 Task: Add the task  Add search functionality to the app to the section Code Collectors in the project TravelForge and add a Due Date to the respective task as 2024/03/02.
Action: Mouse moved to (355, 452)
Screenshot: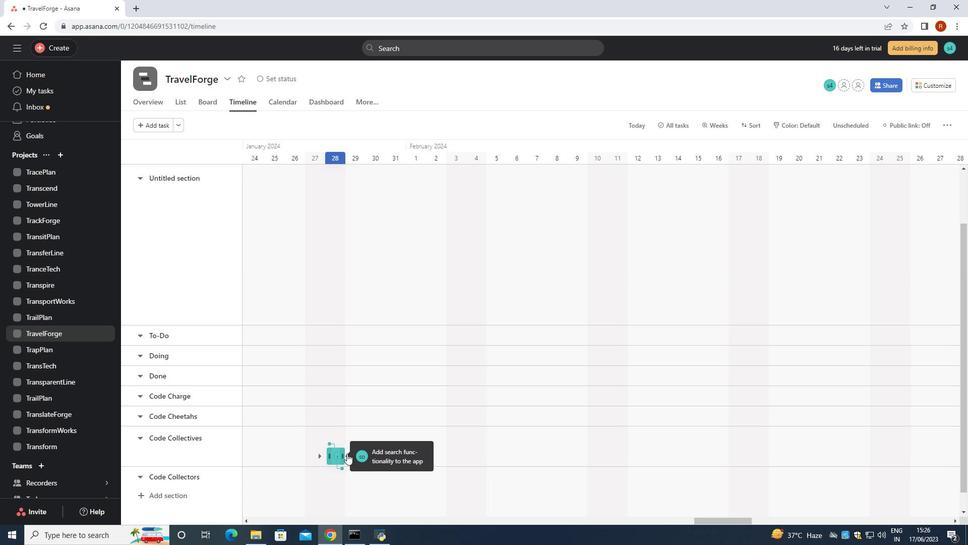 
Action: Mouse pressed left at (355, 452)
Screenshot: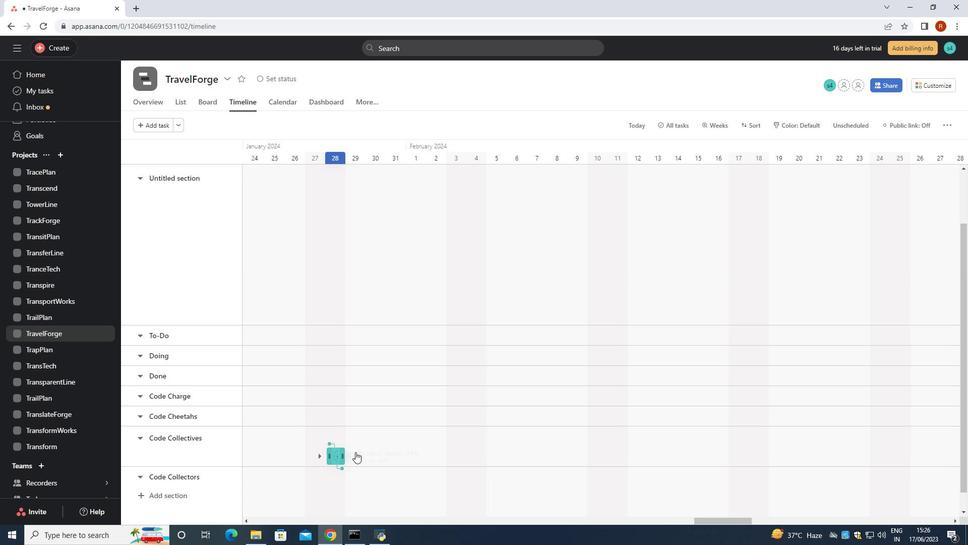 
Action: Mouse moved to (789, 222)
Screenshot: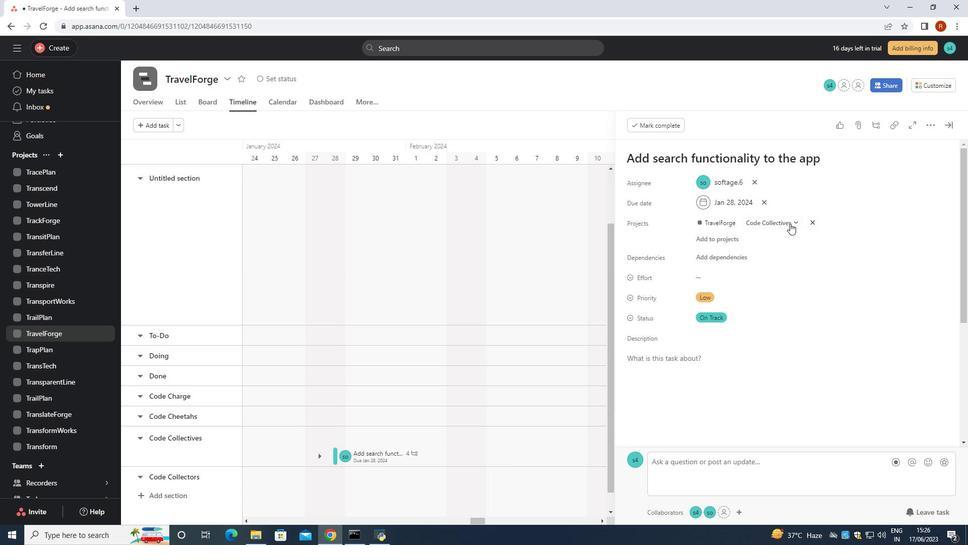 
Action: Mouse pressed left at (789, 222)
Screenshot: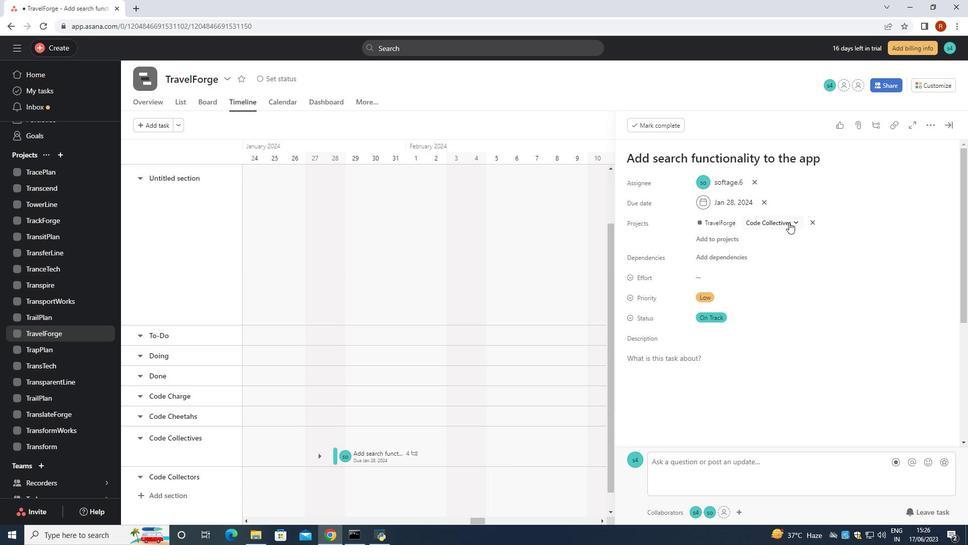 
Action: Mouse moved to (769, 375)
Screenshot: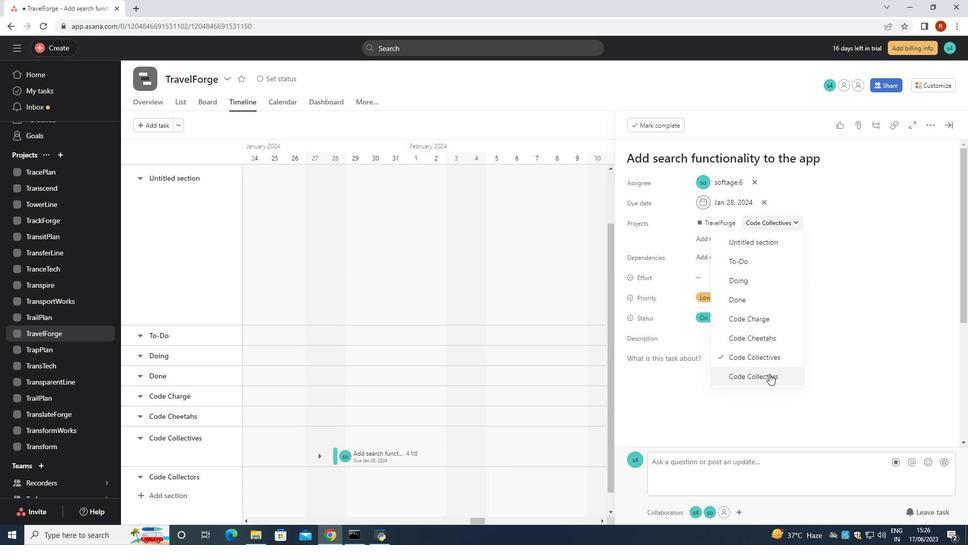 
Action: Mouse pressed left at (769, 375)
Screenshot: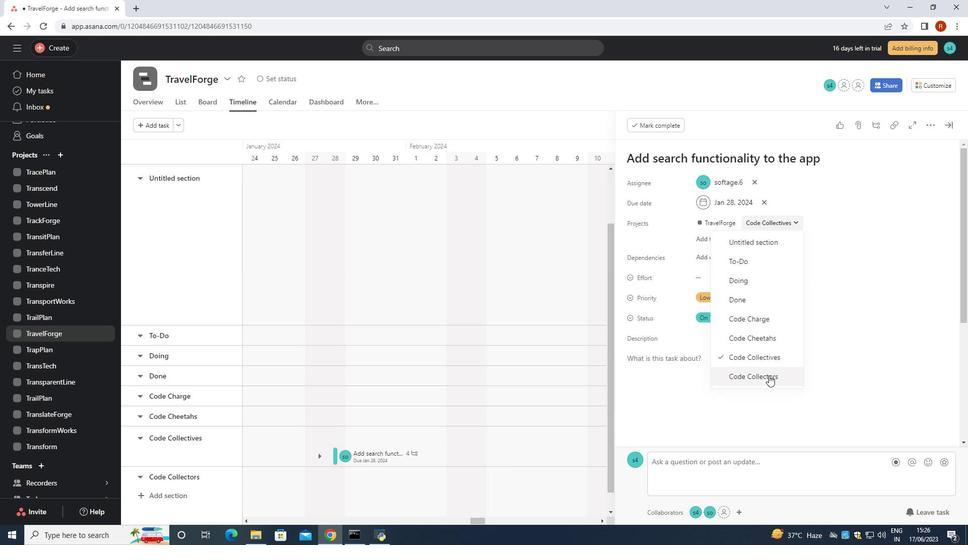 
Action: Mouse moved to (763, 200)
Screenshot: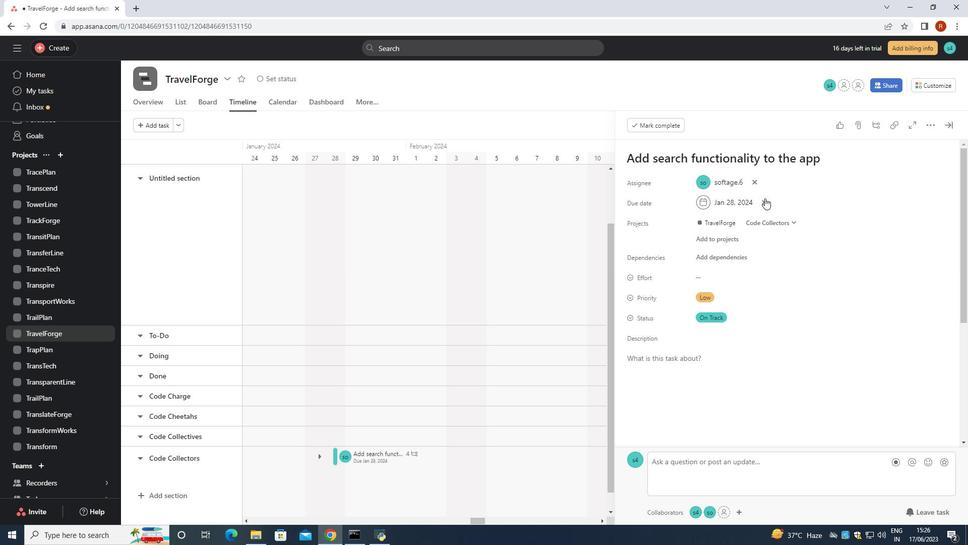 
Action: Mouse pressed left at (763, 200)
Screenshot: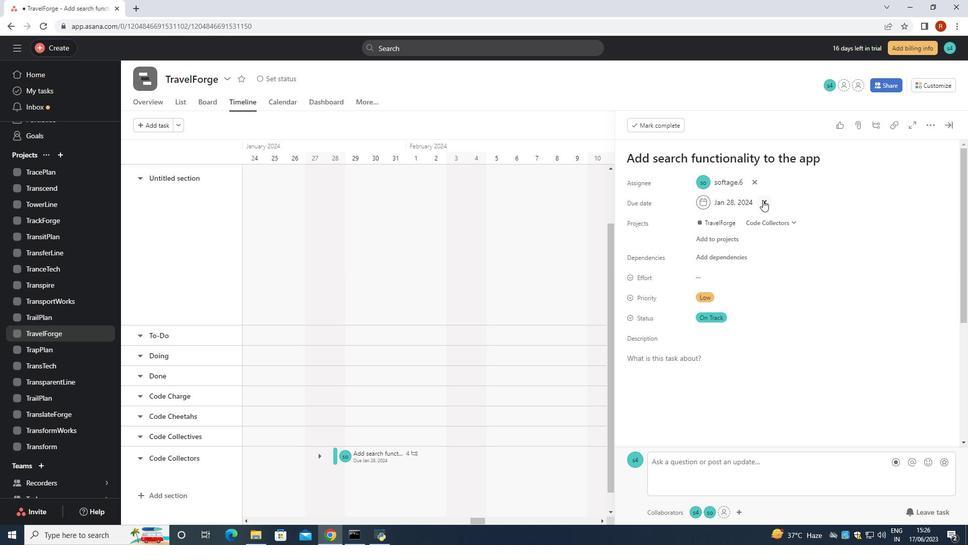 
Action: Mouse moved to (746, 201)
Screenshot: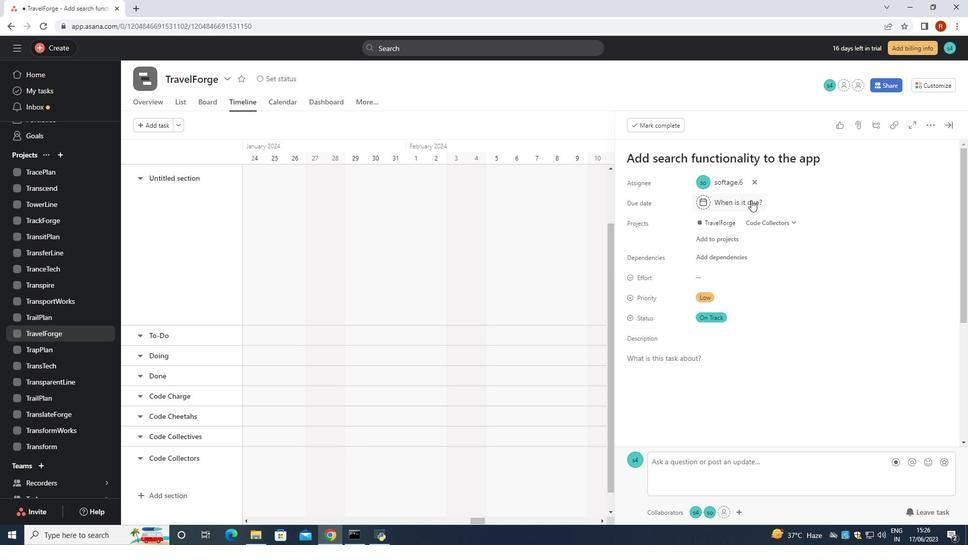 
Action: Mouse pressed left at (746, 201)
Screenshot: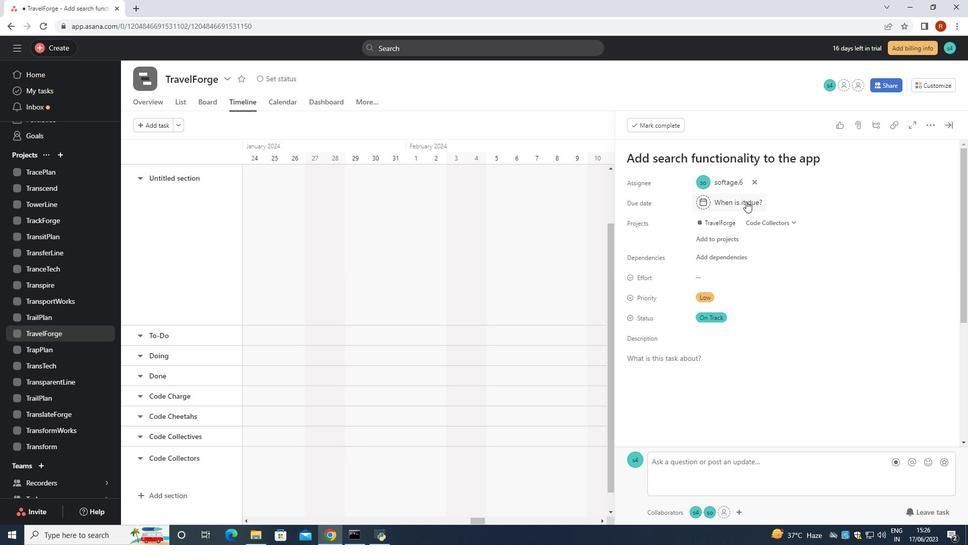 
Action: Key pressed 2024/03/02<Key.enter>
Screenshot: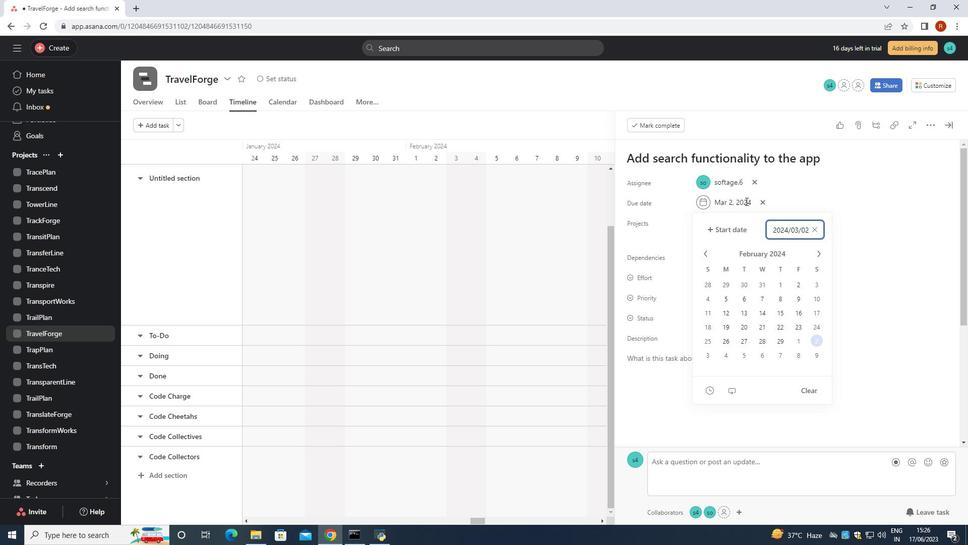 
Action: Mouse moved to (751, 376)
Screenshot: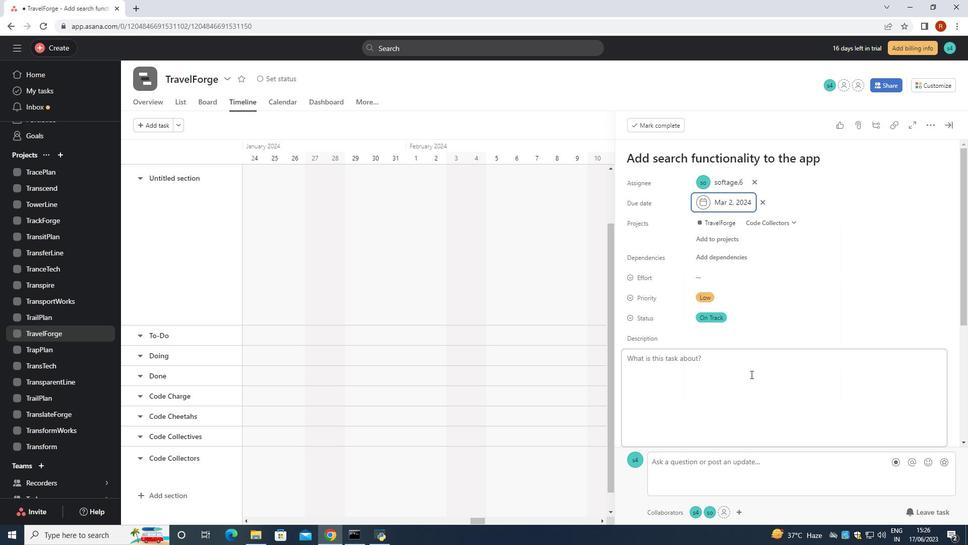 
